 Task: Plan a team-building volunteer activity for the 9th at 3:30 PM.
Action: Mouse moved to (48, 77)
Screenshot: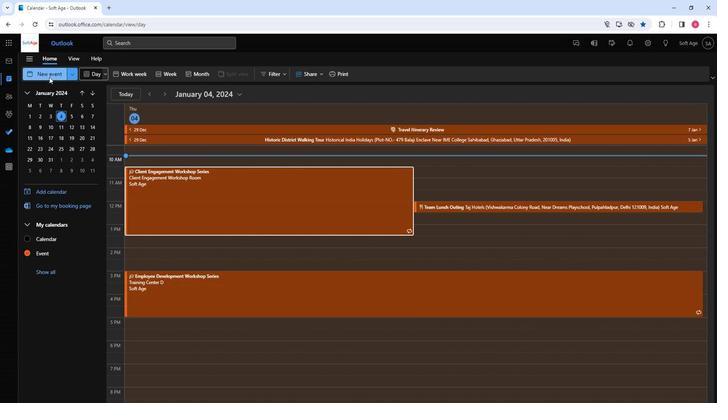 
Action: Mouse pressed left at (48, 77)
Screenshot: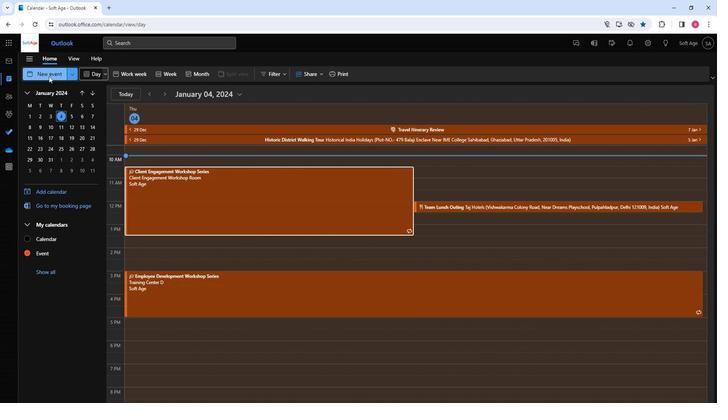 
Action: Mouse moved to (177, 125)
Screenshot: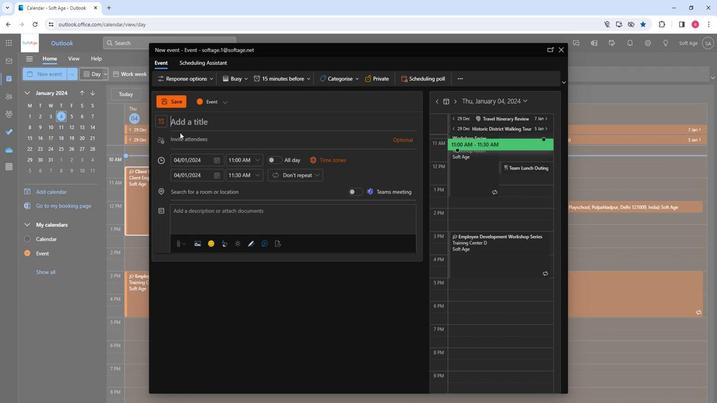 
Action: Mouse pressed left at (177, 125)
Screenshot: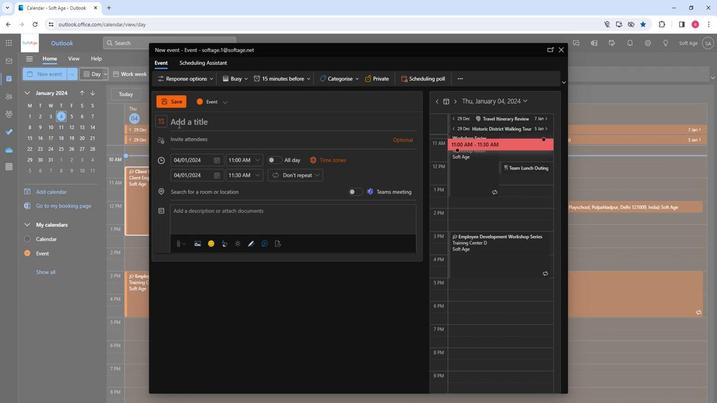 
Action: Key pressed <Key.shift>Team-<Key.shift>Building<Key.space><Key.shift>Volunteer<Key.space><Key.shift>Activity
Screenshot: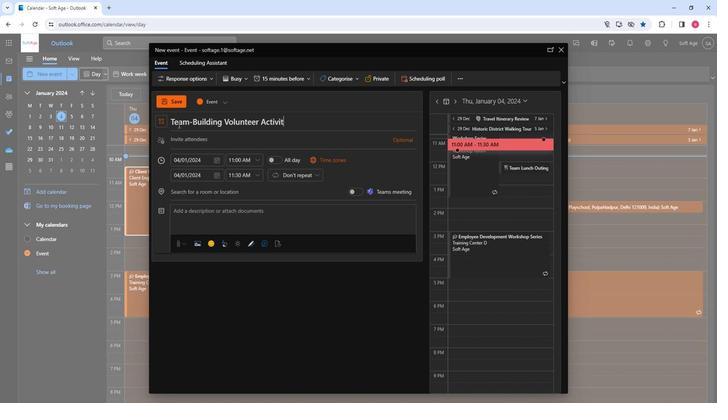 
Action: Mouse moved to (202, 142)
Screenshot: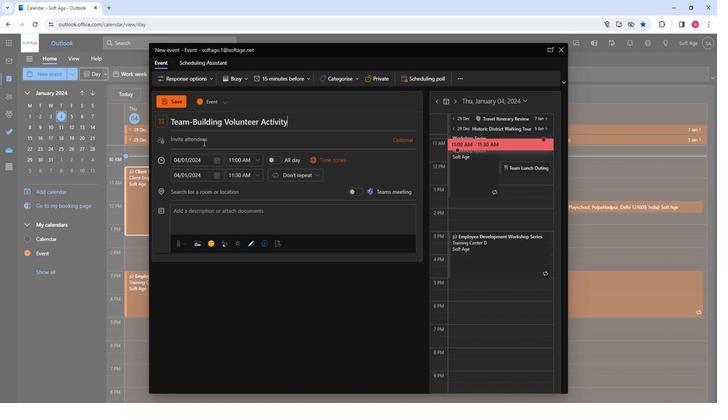 
Action: Mouse pressed left at (202, 142)
Screenshot: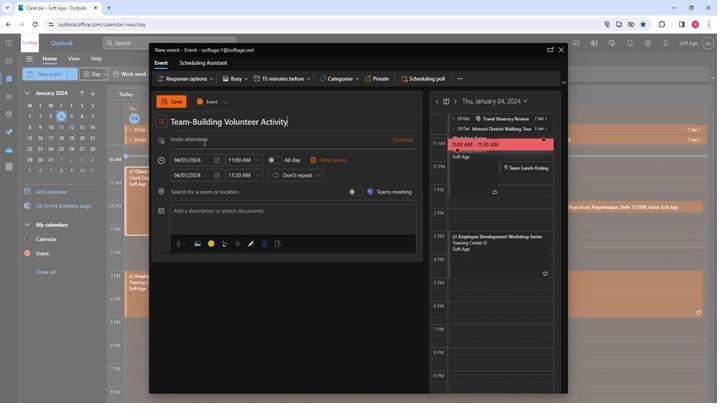 
Action: Key pressed so
Screenshot: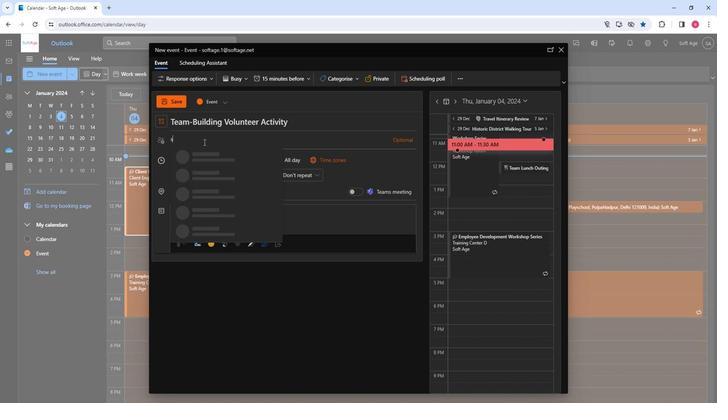 
Action: Mouse moved to (213, 170)
Screenshot: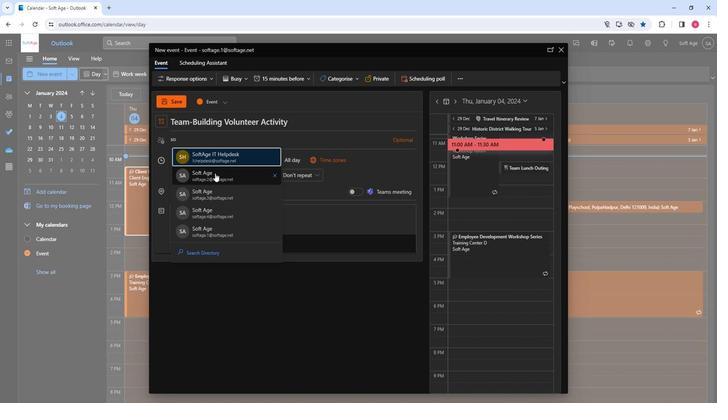
Action: Mouse pressed left at (213, 170)
Screenshot: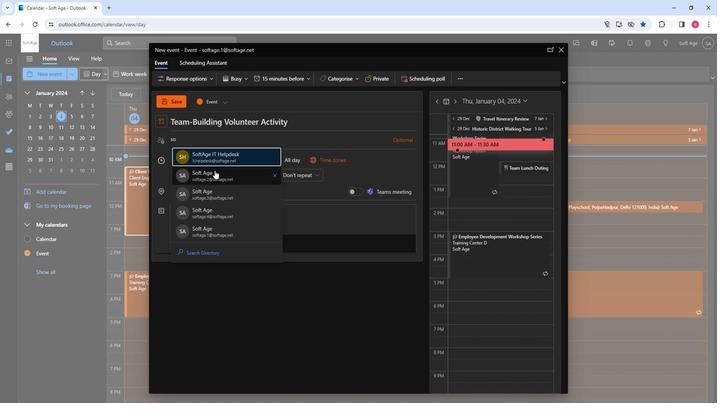 
Action: Key pressed so
Screenshot: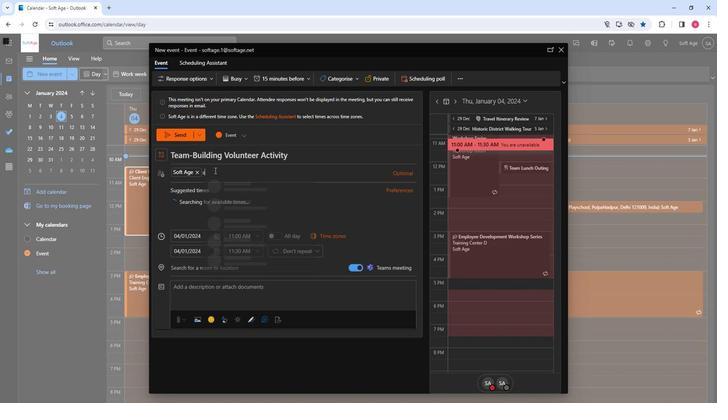 
Action: Mouse moved to (236, 224)
Screenshot: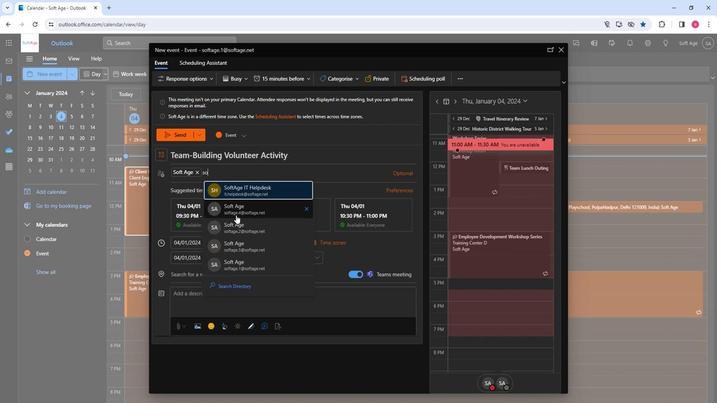 
Action: Mouse pressed left at (236, 224)
Screenshot: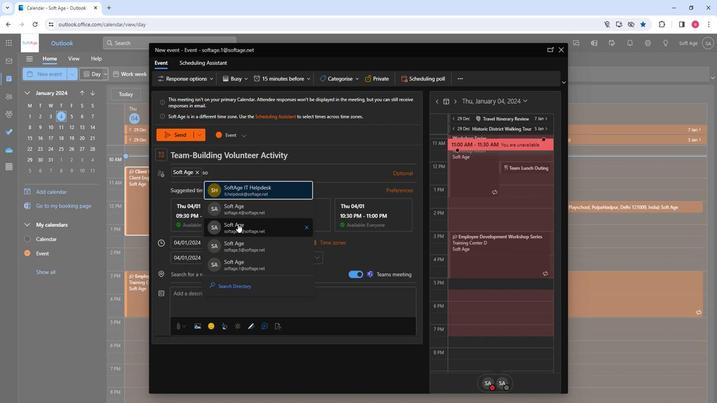 
Action: Key pressed so
Screenshot: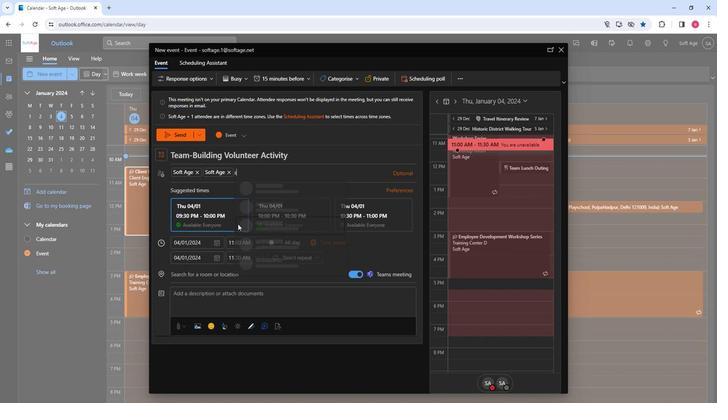 
Action: Mouse moved to (267, 244)
Screenshot: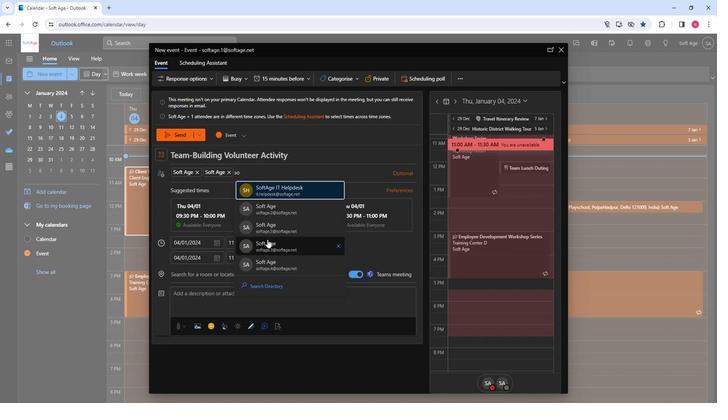 
Action: Mouse pressed left at (267, 244)
Screenshot: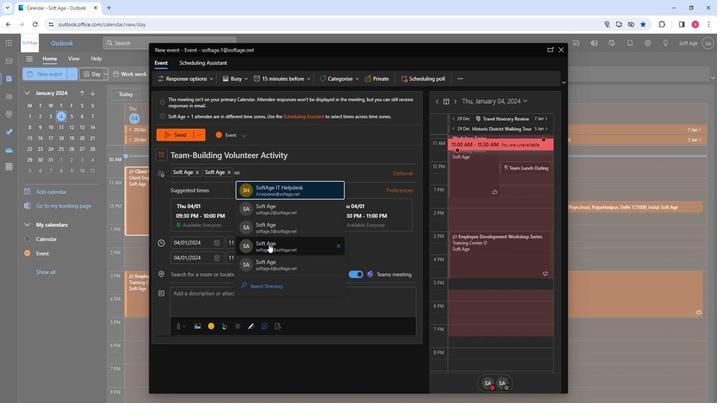 
Action: Key pressed so
Screenshot: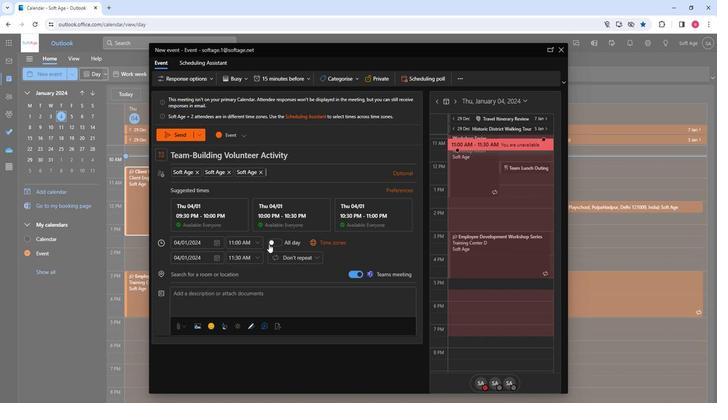 
Action: Mouse moved to (280, 262)
Screenshot: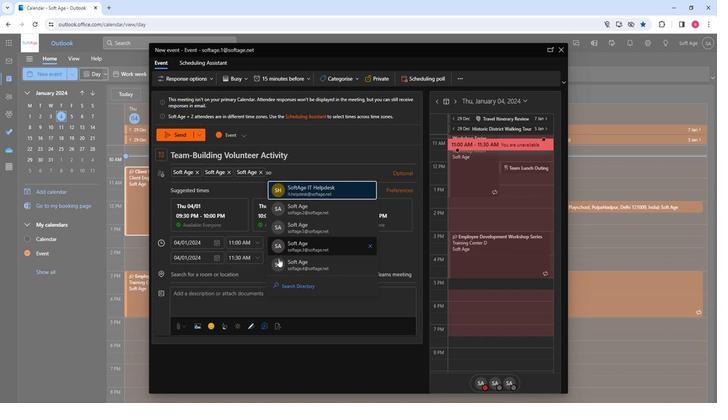 
Action: Mouse pressed left at (280, 262)
Screenshot: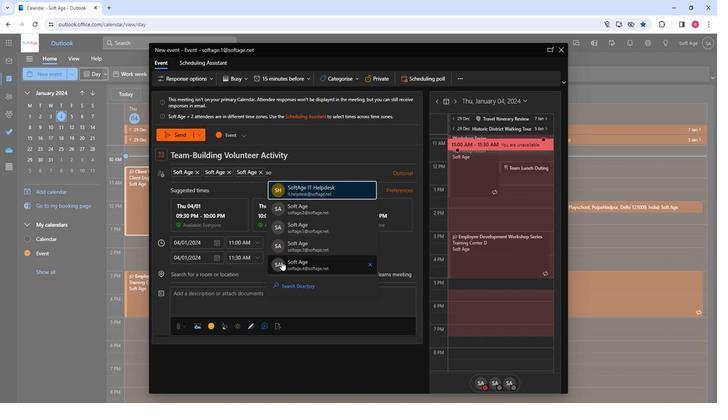 
Action: Mouse moved to (215, 238)
Screenshot: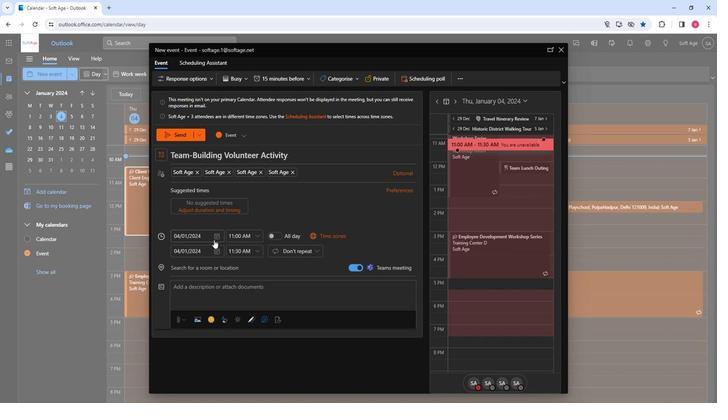 
Action: Mouse pressed left at (215, 238)
Screenshot: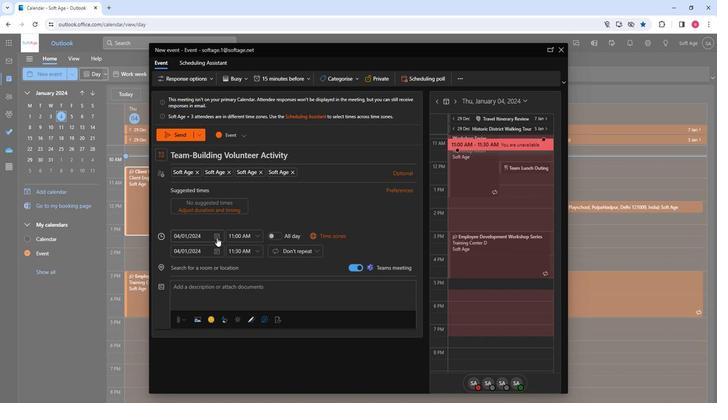 
Action: Mouse moved to (189, 286)
Screenshot: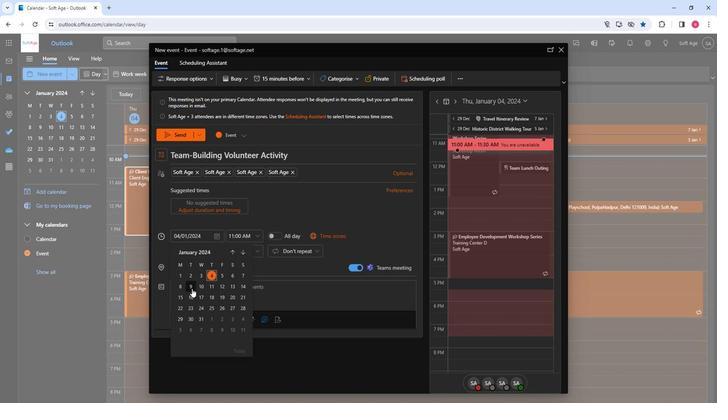 
Action: Mouse pressed left at (189, 286)
Screenshot: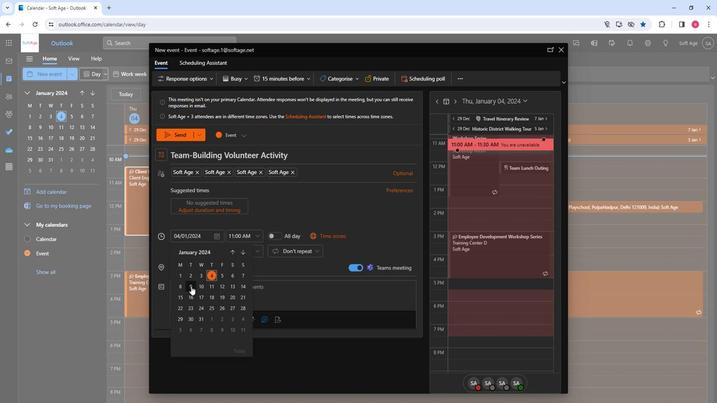 
Action: Mouse moved to (255, 237)
Screenshot: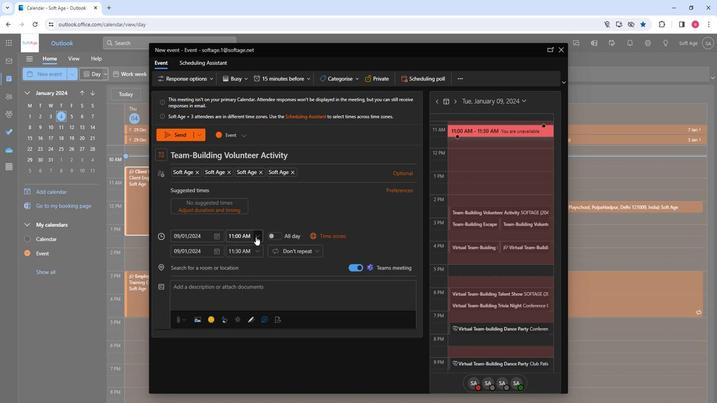 
Action: Mouse pressed left at (255, 237)
Screenshot: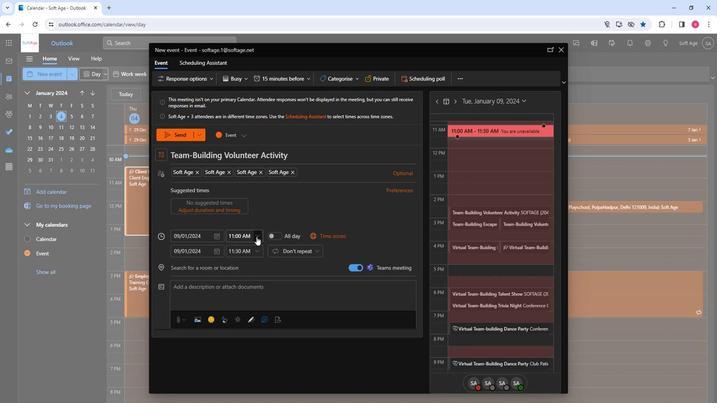 
Action: Mouse moved to (246, 263)
Screenshot: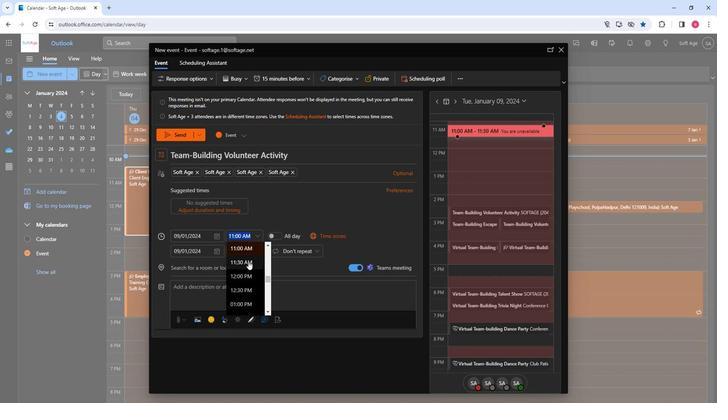 
Action: Mouse scrolled (246, 263) with delta (0, 0)
Screenshot: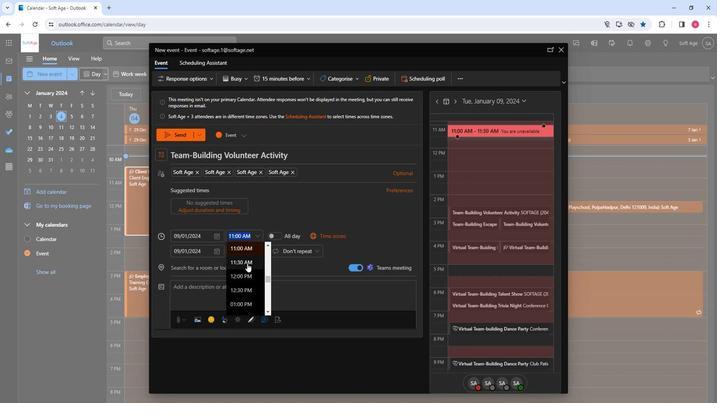 
Action: Mouse moved to (244, 296)
Screenshot: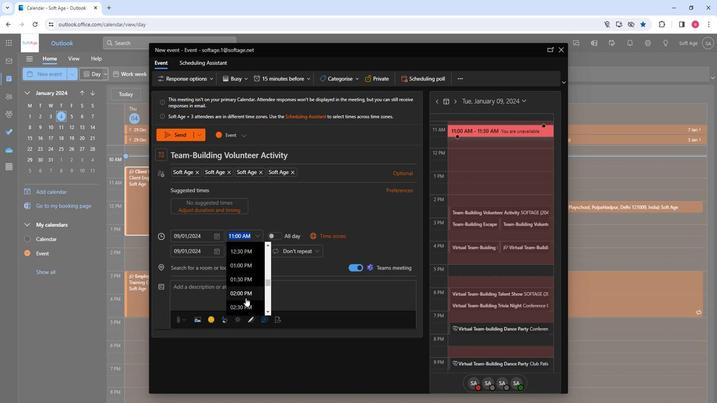 
Action: Mouse scrolled (244, 296) with delta (0, 0)
Screenshot: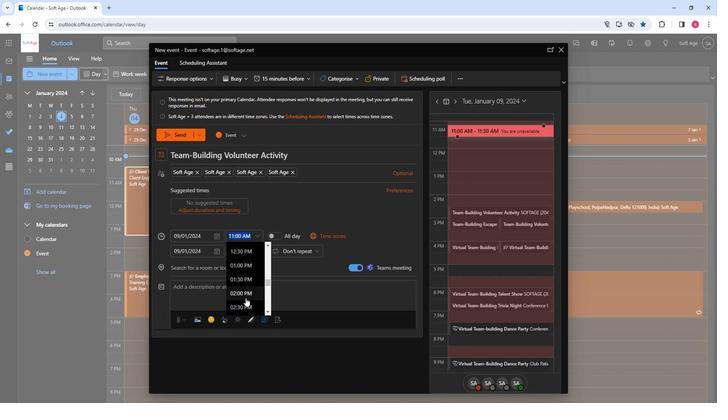 
Action: Mouse moved to (237, 284)
Screenshot: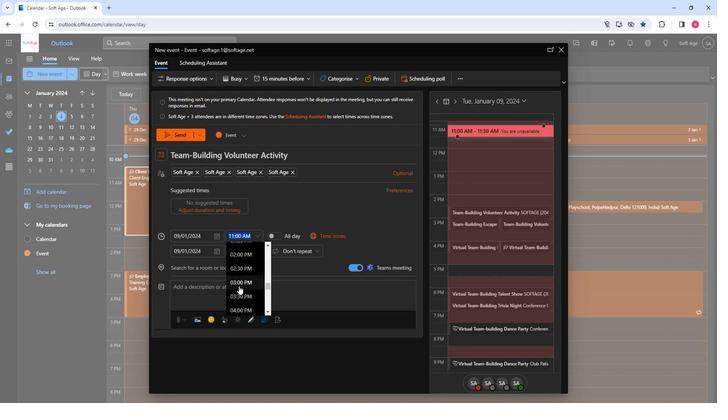 
Action: Mouse pressed left at (237, 284)
Screenshot: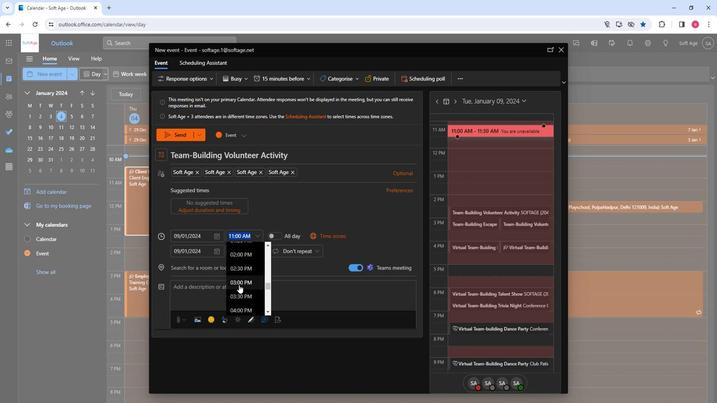 
Action: Mouse moved to (189, 269)
Screenshot: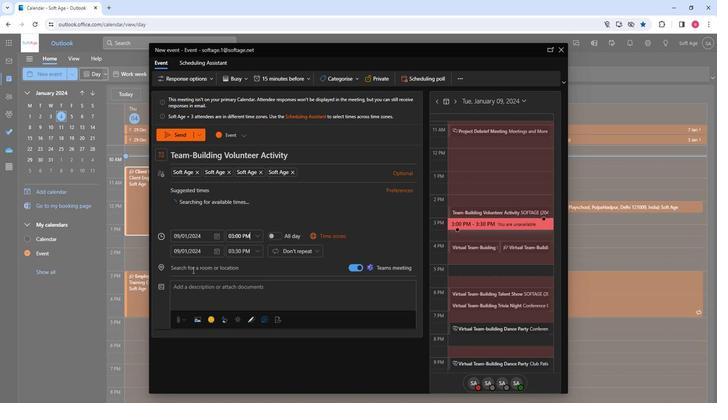
Action: Mouse pressed left at (189, 269)
Screenshot: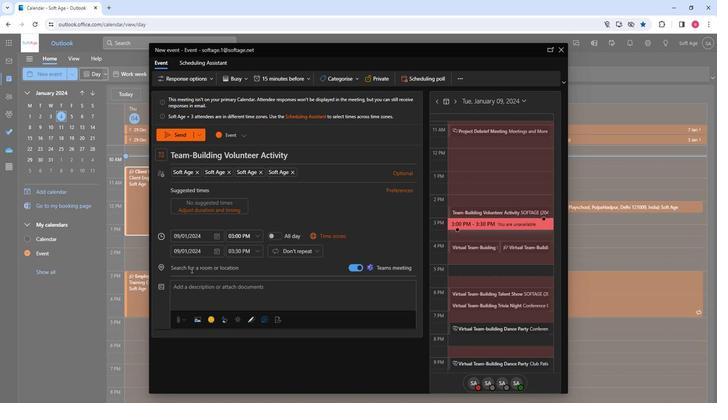 
Action: Key pressed so
Screenshot: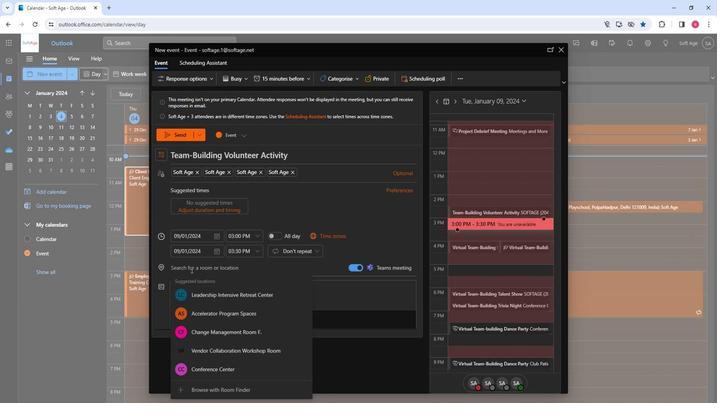 
Action: Mouse moved to (202, 330)
Screenshot: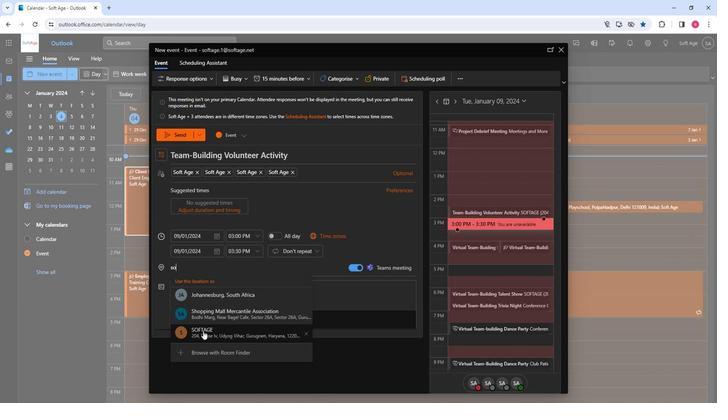
Action: Mouse pressed left at (202, 330)
Screenshot: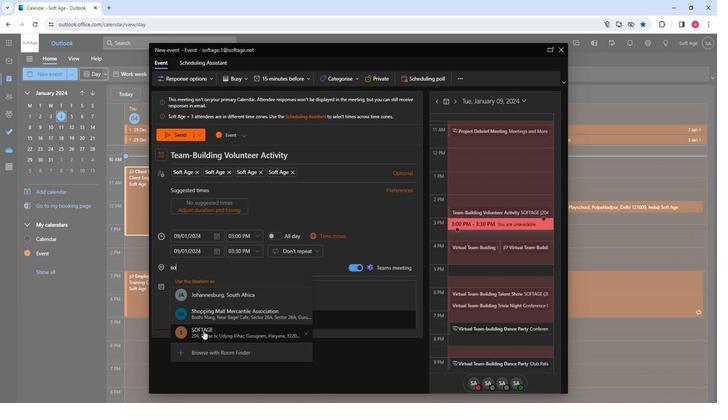 
Action: Mouse moved to (198, 292)
Screenshot: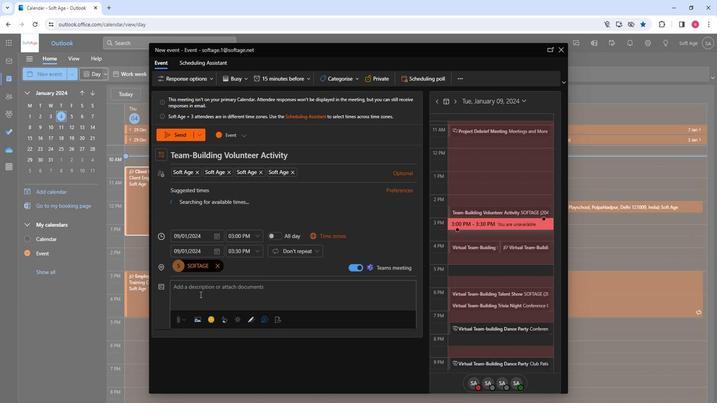 
Action: Mouse pressed left at (198, 292)
Screenshot: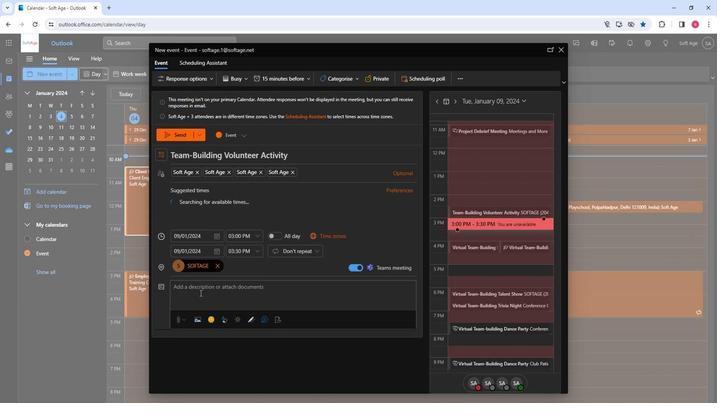 
Action: Key pressed <Key.shift>Engage<Key.space>your<Key.space>team<Key.space>in<Key.space>a<Key.space>meaningful<Key.space>team-building<Key.space>volunteer<Key.space>activity.<Key.space><Key.shift>Unite<Key.space>for<Key.space>a<Key.space>shared<Key.space>cause,<Key.space>fostering<Key.space>teamwork,<Key.space>empa<Key.backspace>athy,<Key.space>and<Key.space>social<Key.space>impact<Key.space>while<Key.space>making<Key.space>a<Key.space>postiv<Key.backspace><Key.backspace><Key.backspace>itive<Key.space>difference<Key.space>in<Key.space>the<Key.space>community.
Screenshot: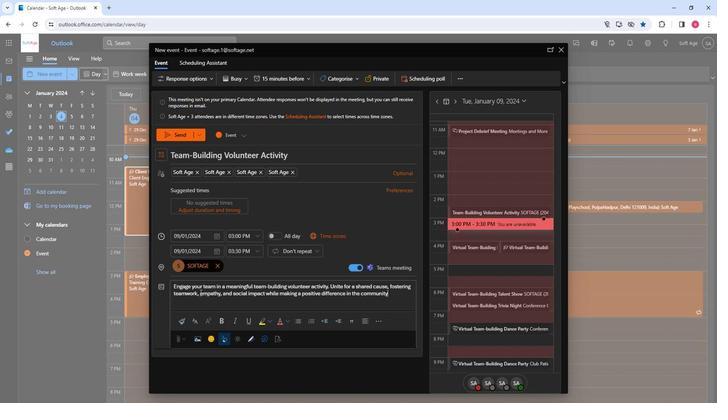 
Action: Mouse moved to (220, 296)
Screenshot: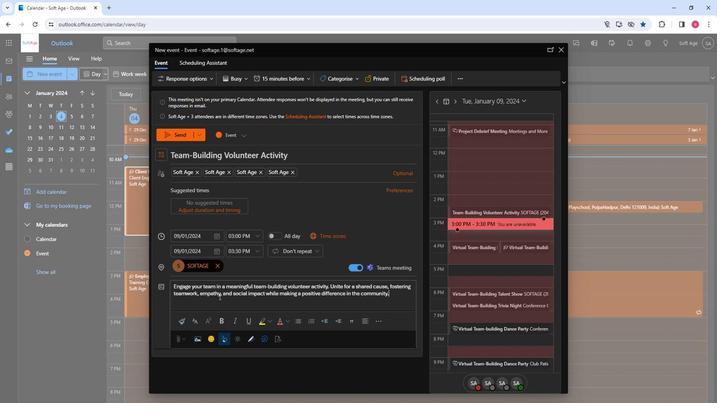 
Action: Mouse pressed left at (220, 296)
Screenshot: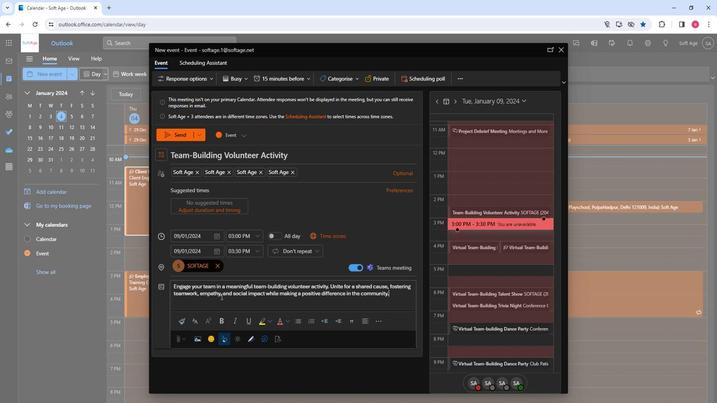 
Action: Mouse pressed left at (220, 296)
Screenshot: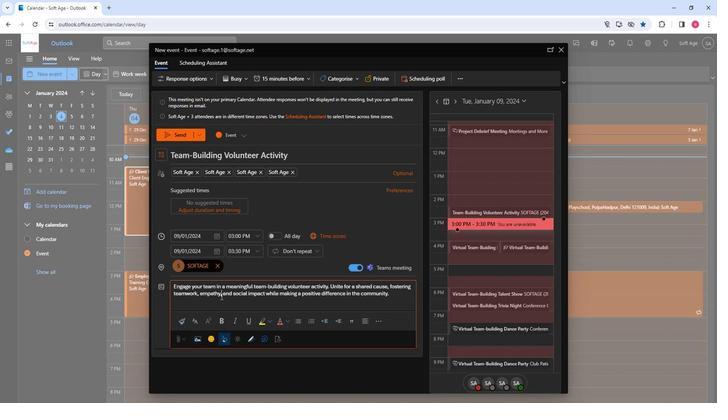 
Action: Mouse pressed left at (220, 296)
Screenshot: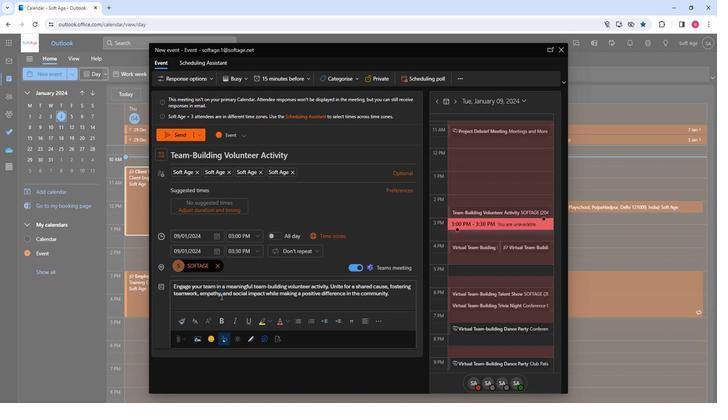 
Action: Mouse pressed left at (220, 296)
Screenshot: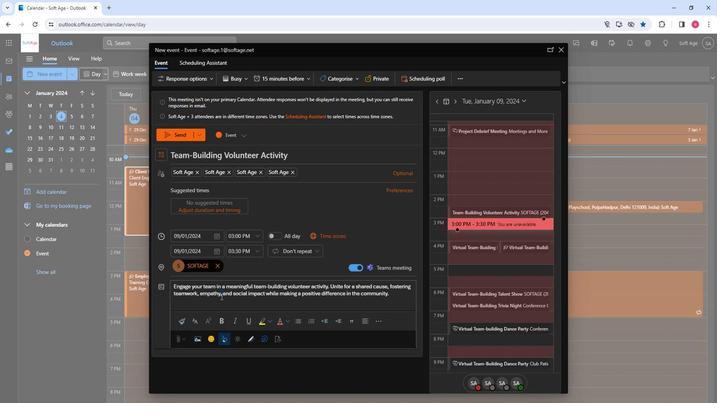 
Action: Mouse moved to (196, 318)
Screenshot: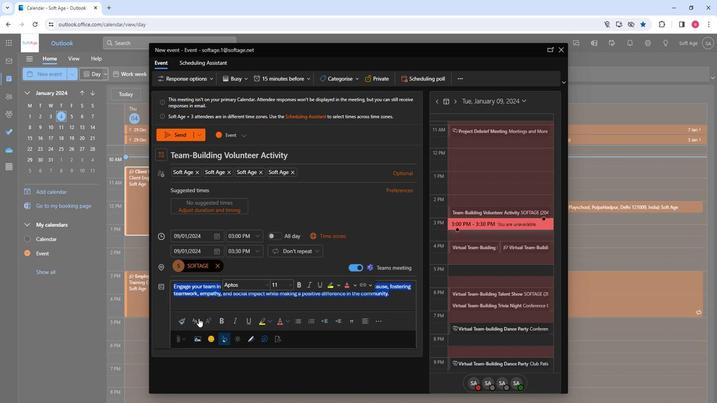 
Action: Mouse pressed left at (196, 318)
Screenshot: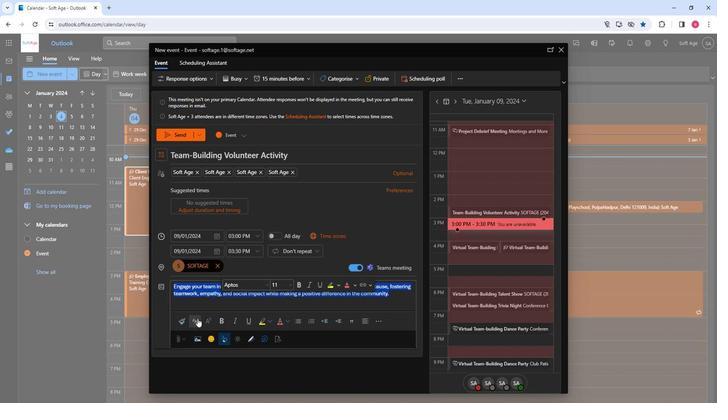 
Action: Mouse moved to (219, 272)
Screenshot: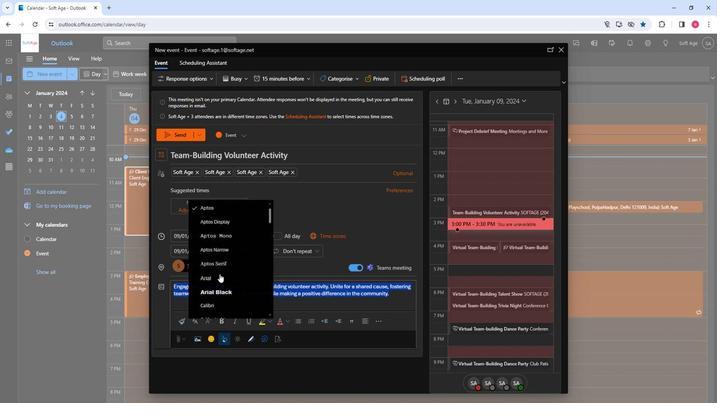 
Action: Mouse scrolled (219, 272) with delta (0, 0)
Screenshot: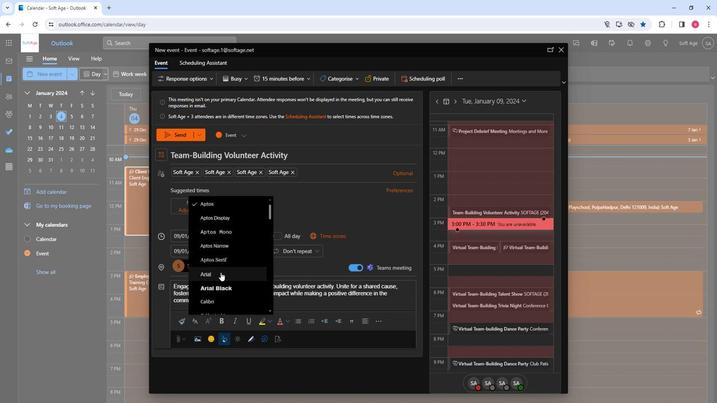 
Action: Mouse scrolled (219, 272) with delta (0, 0)
Screenshot: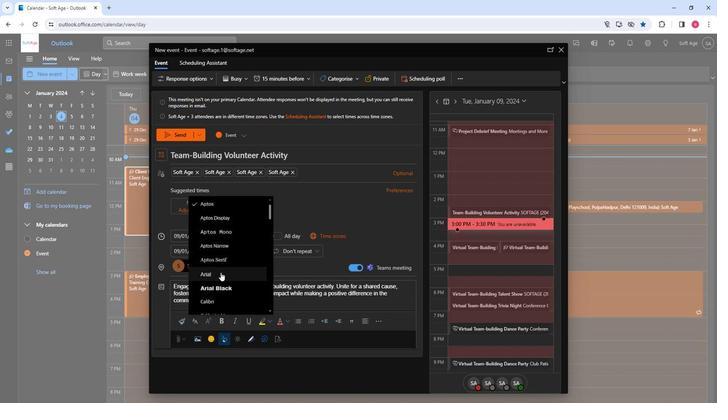 
Action: Mouse moved to (213, 280)
Screenshot: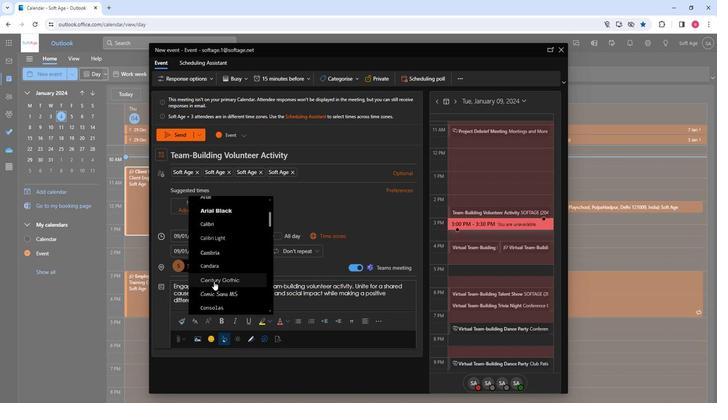 
Action: Mouse pressed left at (213, 280)
Screenshot: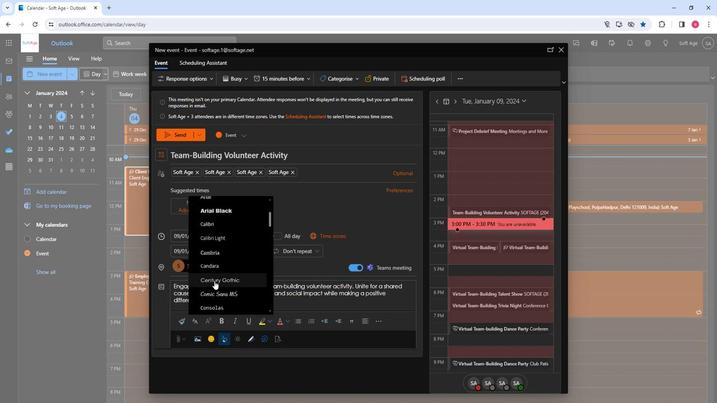 
Action: Mouse moved to (236, 322)
Screenshot: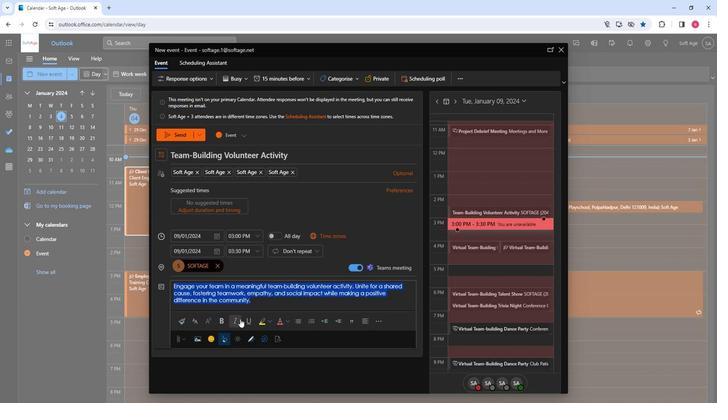 
Action: Mouse pressed left at (236, 322)
Screenshot: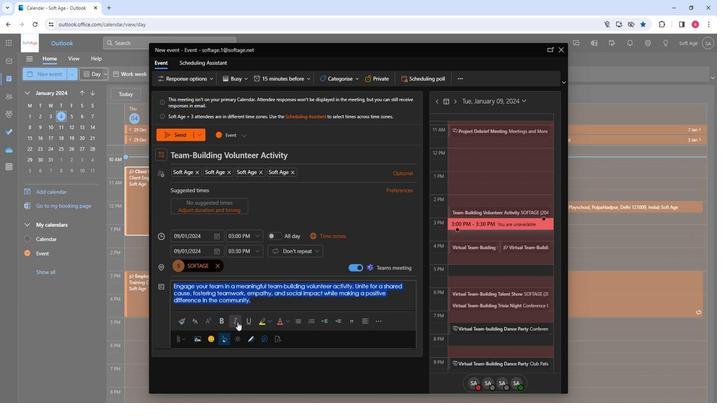 
Action: Mouse moved to (268, 321)
Screenshot: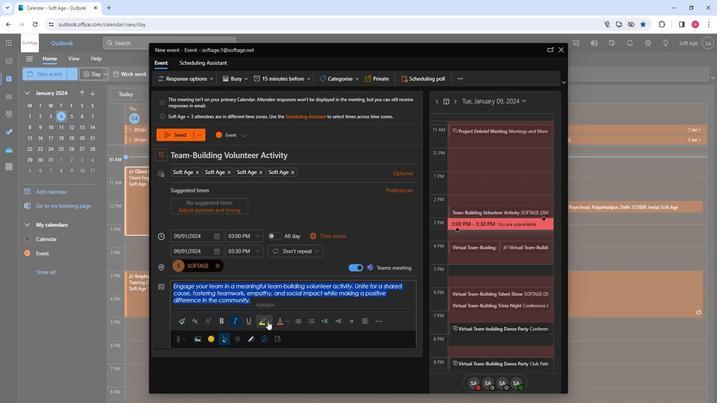 
Action: Mouse pressed left at (268, 321)
Screenshot: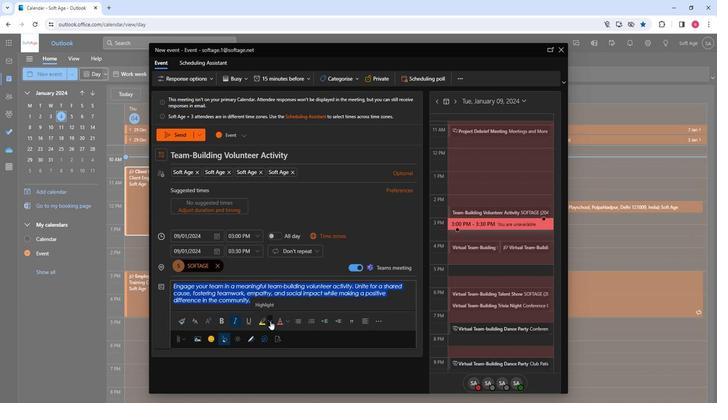 
Action: Mouse moved to (274, 339)
Screenshot: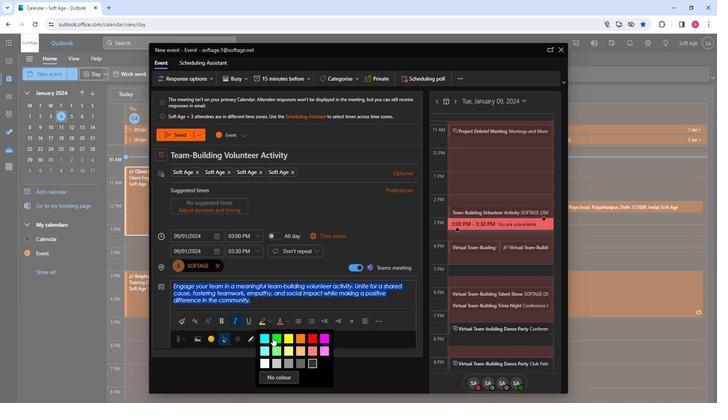 
Action: Mouse pressed left at (274, 339)
Screenshot: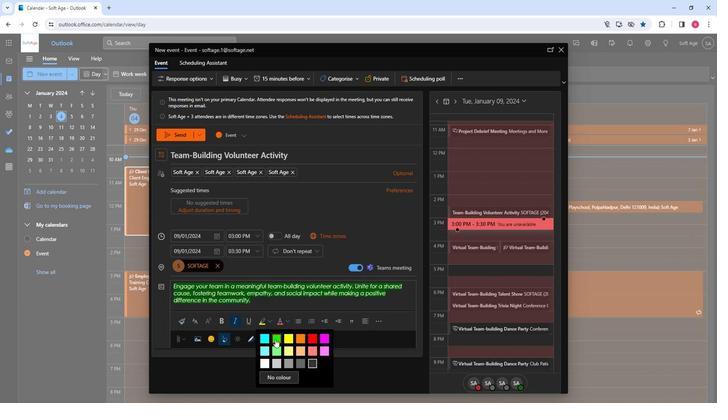 
Action: Mouse moved to (321, 322)
Screenshot: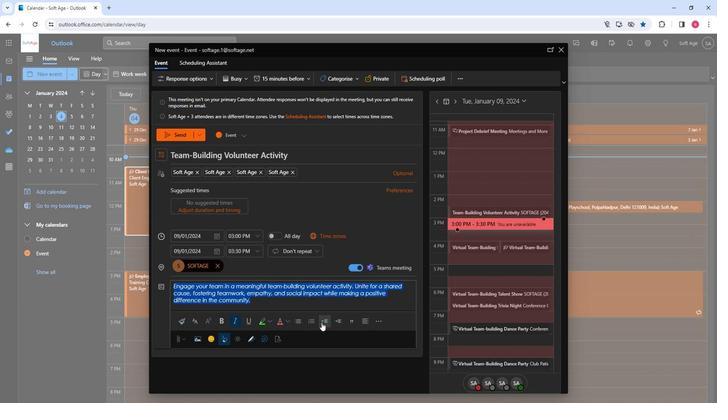 
Action: Mouse pressed left at (321, 322)
Screenshot: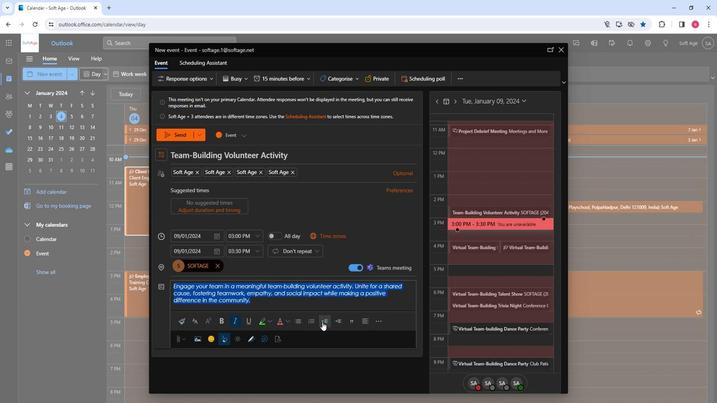 
Action: Mouse moved to (343, 322)
Screenshot: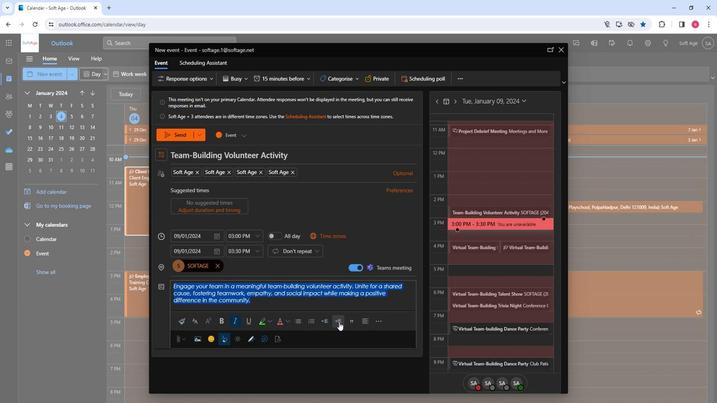 
Action: Mouse pressed left at (343, 322)
Screenshot: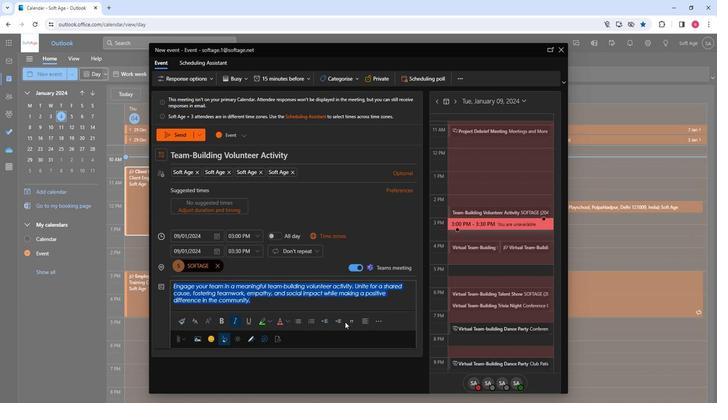 
Action: Mouse moved to (339, 321)
Screenshot: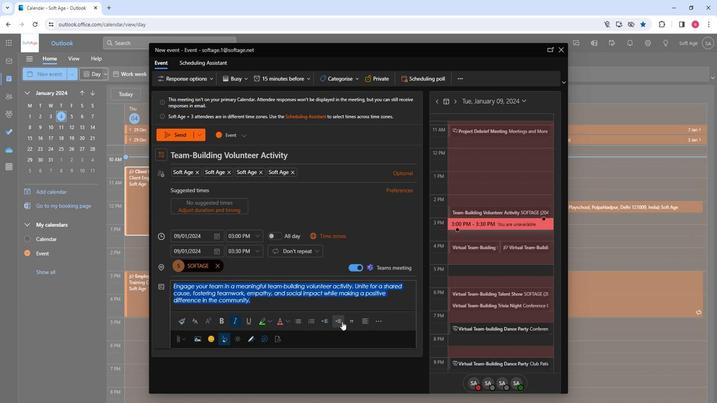 
Action: Mouse pressed left at (339, 321)
Screenshot: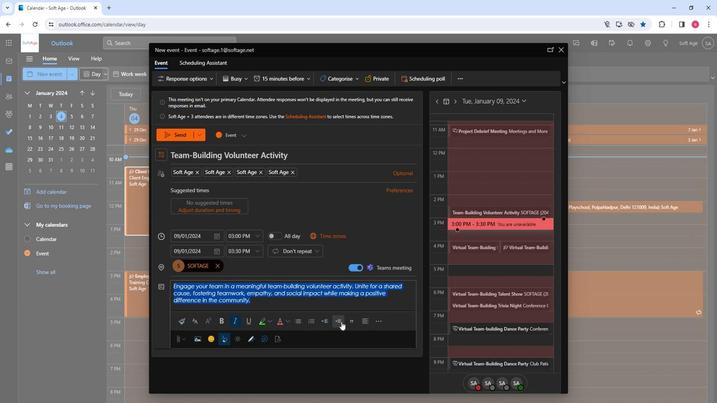 
Action: Mouse moved to (323, 302)
Screenshot: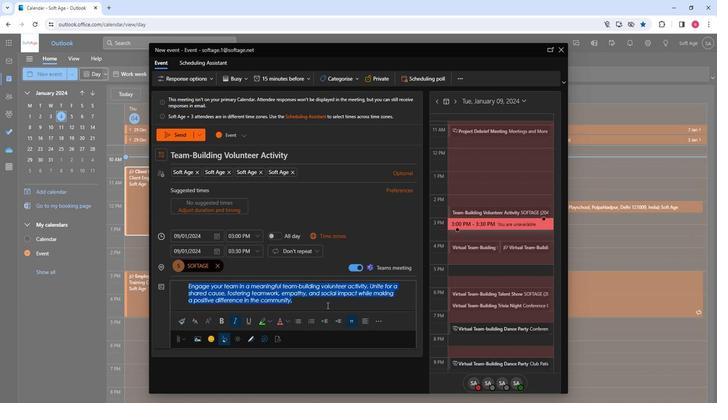 
Action: Mouse pressed left at (323, 302)
Screenshot: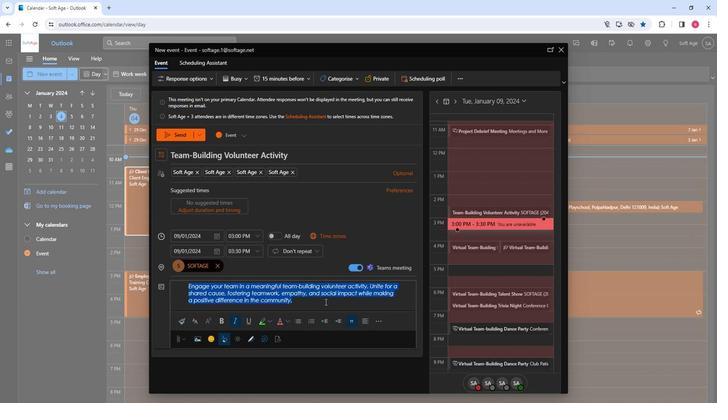 
Action: Mouse moved to (252, 234)
Screenshot: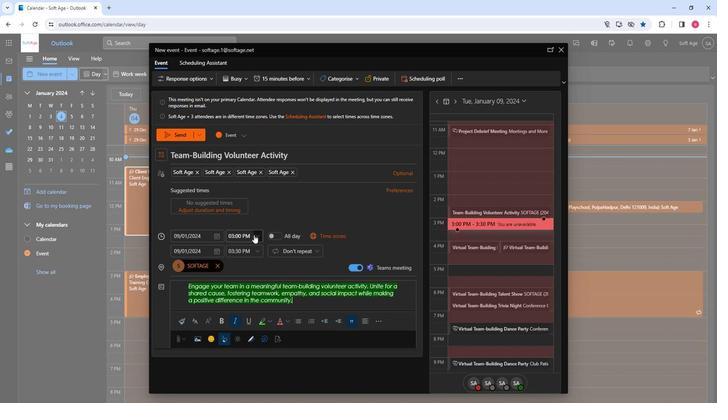
Action: Mouse pressed left at (252, 234)
Screenshot: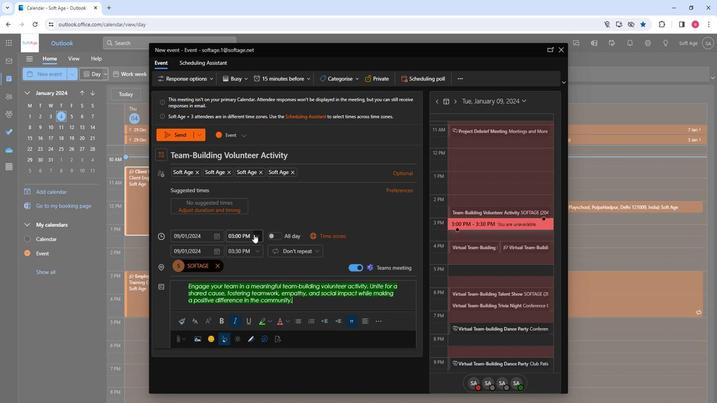 
Action: Mouse moved to (244, 263)
Screenshot: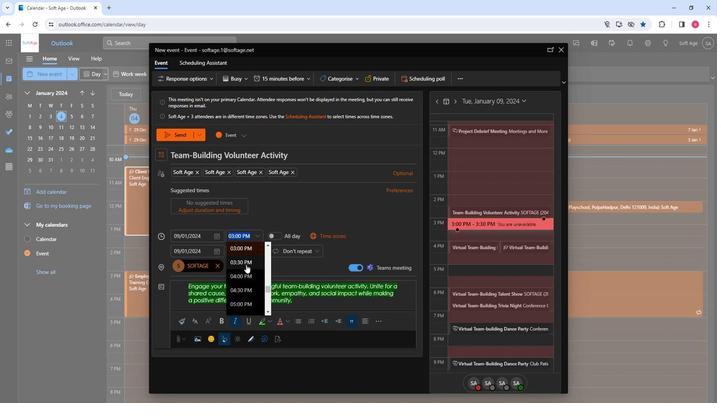 
Action: Mouse pressed left at (244, 263)
Screenshot: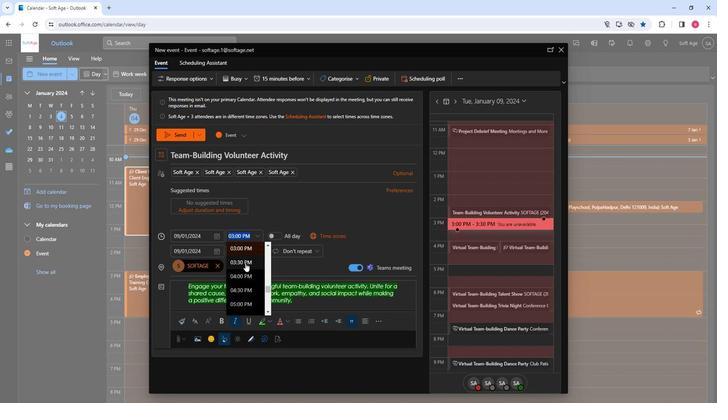 
Action: Mouse moved to (177, 133)
Screenshot: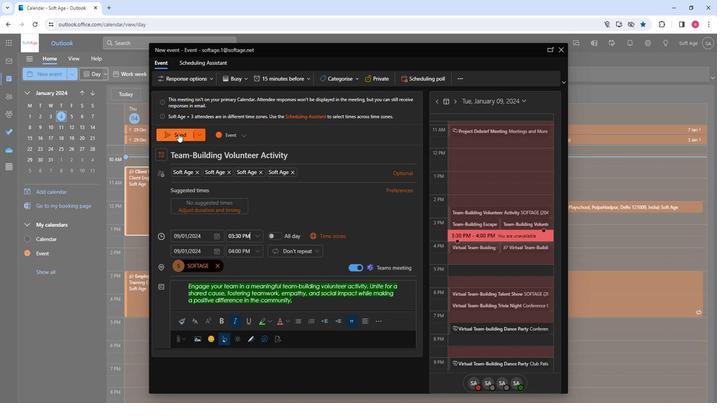
Action: Mouse pressed left at (177, 133)
Screenshot: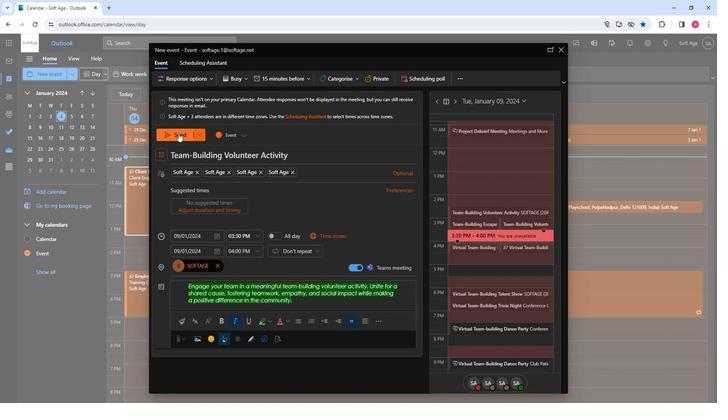 
Action: Mouse moved to (284, 277)
Screenshot: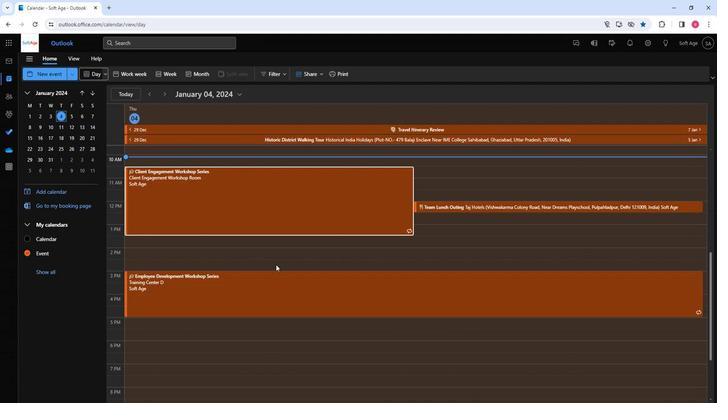 
